 Task: Select "Was senior to you but did not manage directly" as a relationship.
Action: Mouse moved to (288, 302)
Screenshot: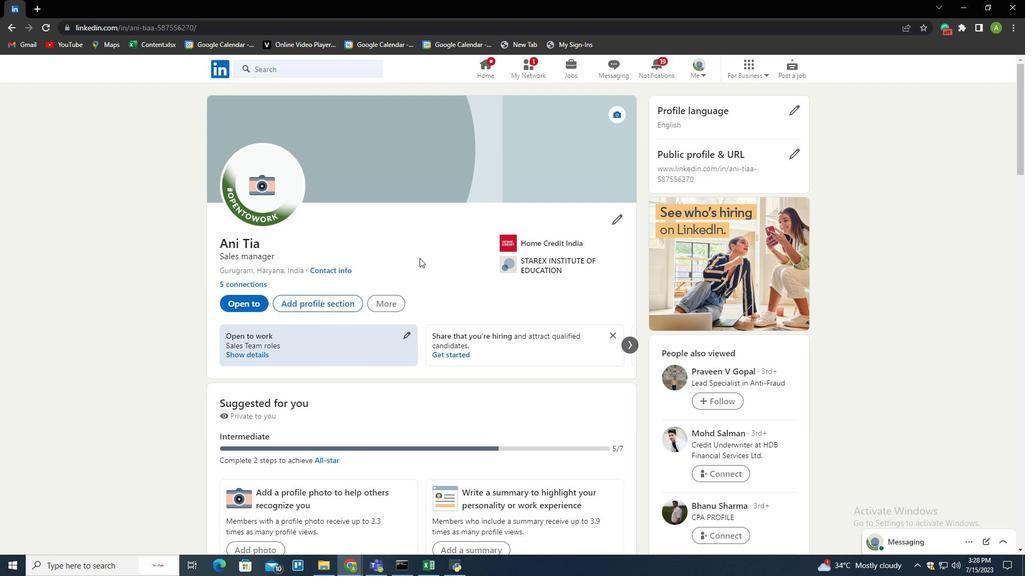 
Action: Mouse pressed left at (288, 302)
Screenshot: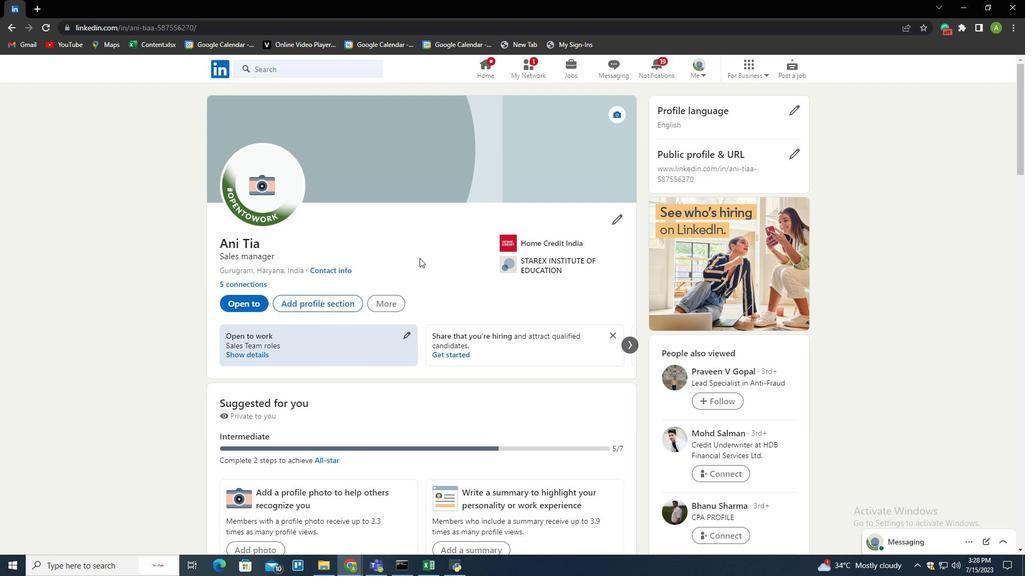 
Action: Mouse moved to (635, 143)
Screenshot: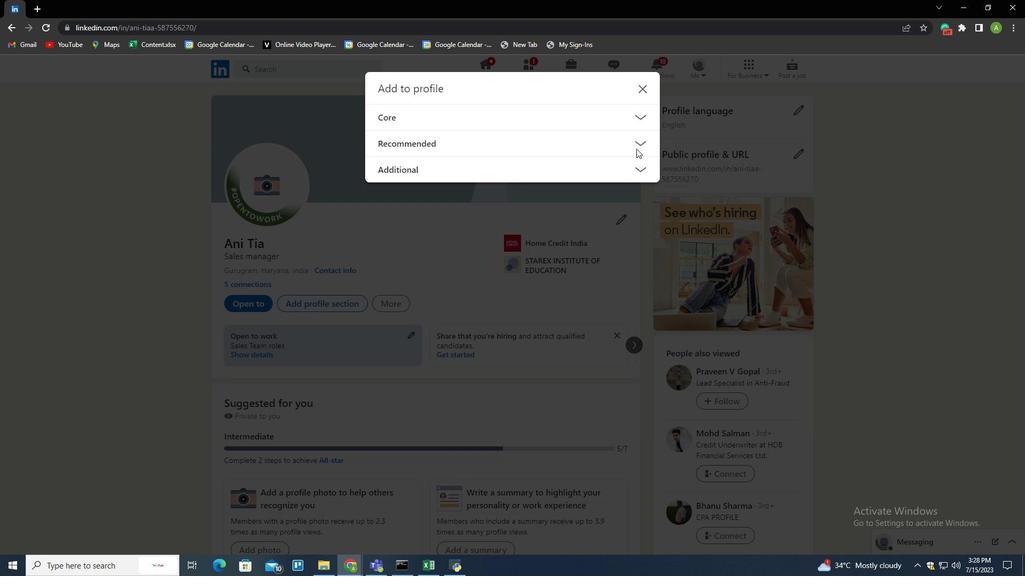 
Action: Mouse pressed left at (635, 143)
Screenshot: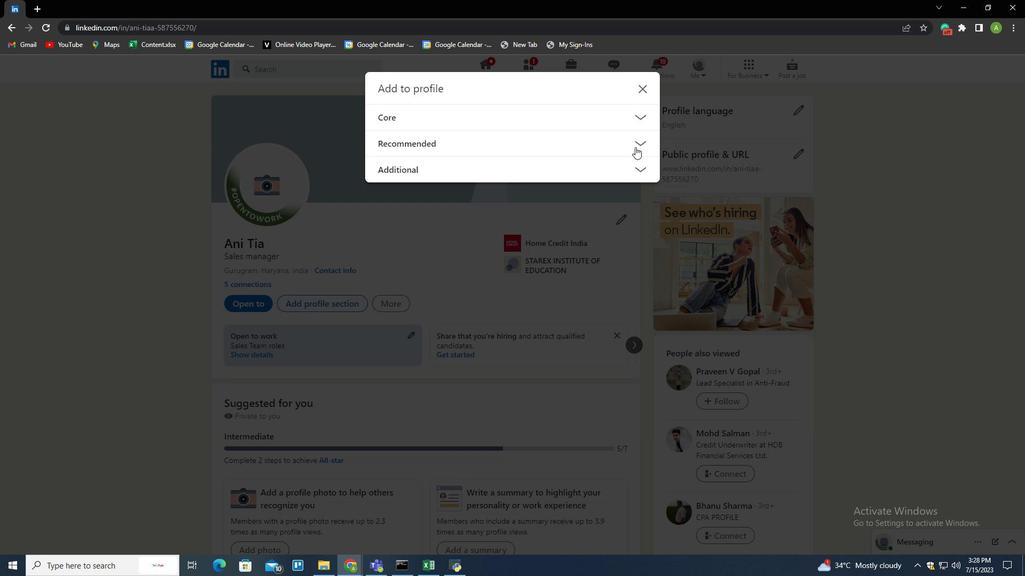 
Action: Mouse moved to (407, 292)
Screenshot: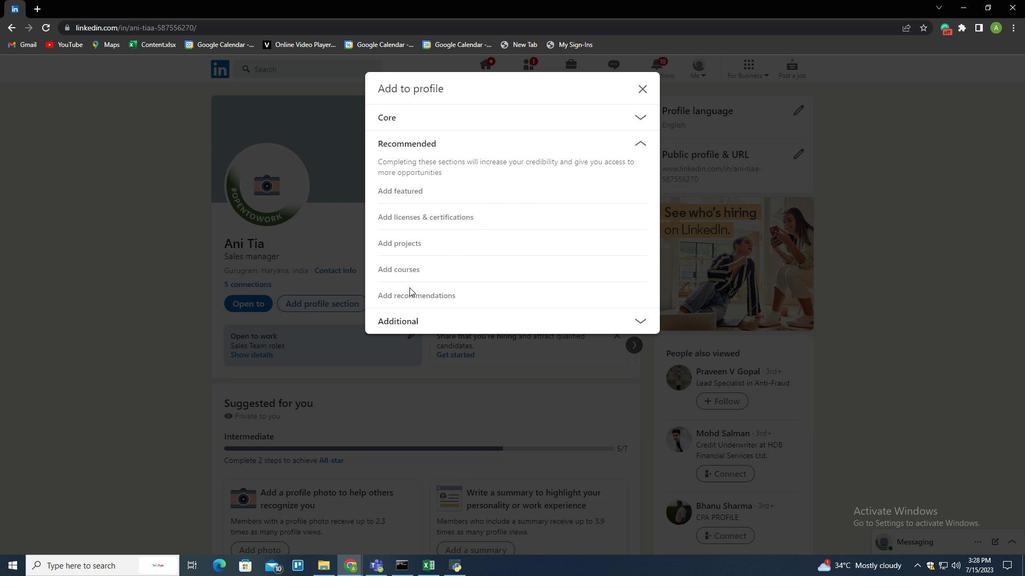 
Action: Mouse pressed left at (407, 292)
Screenshot: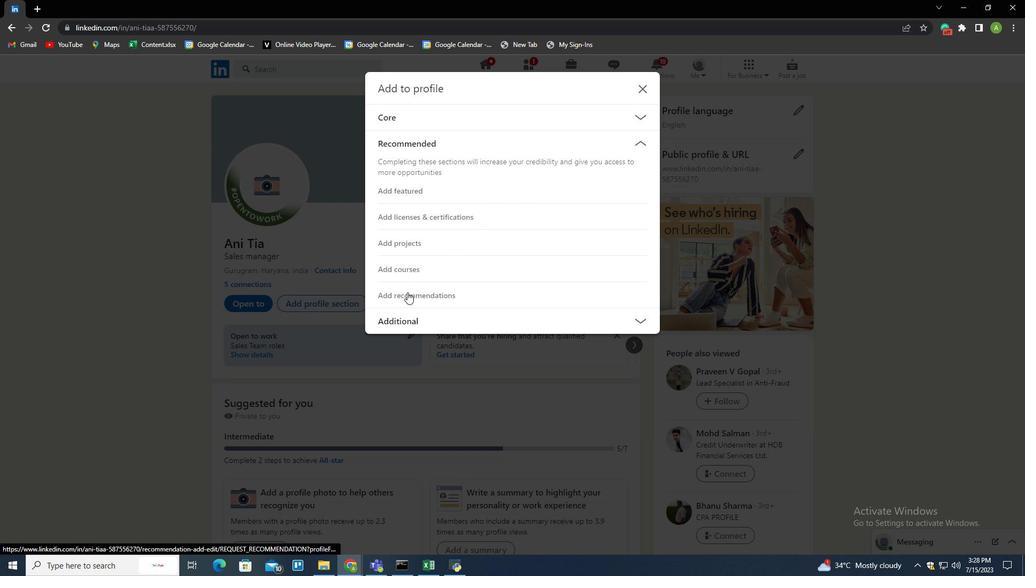 
Action: Mouse moved to (409, 188)
Screenshot: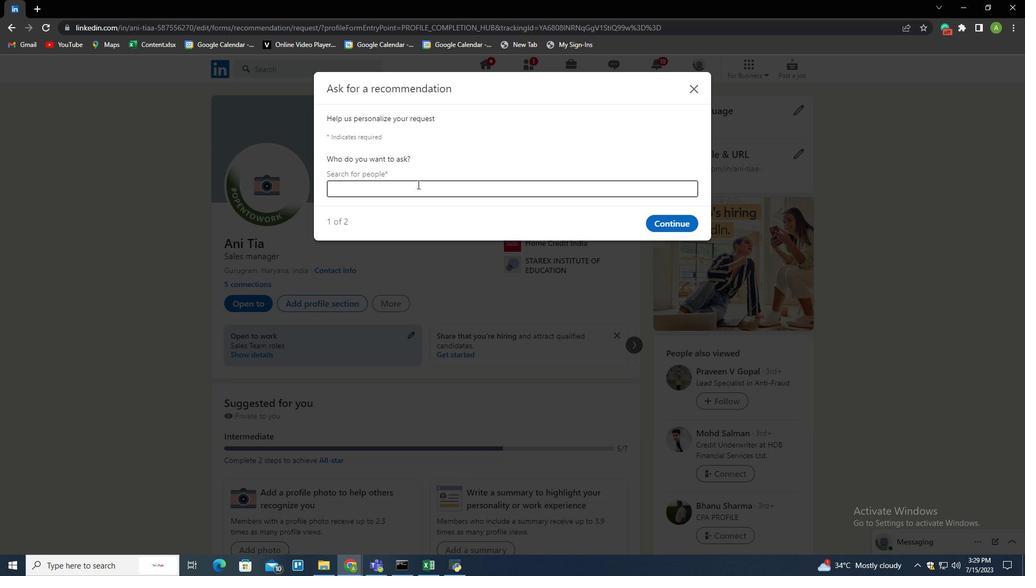
Action: Mouse pressed left at (409, 188)
Screenshot: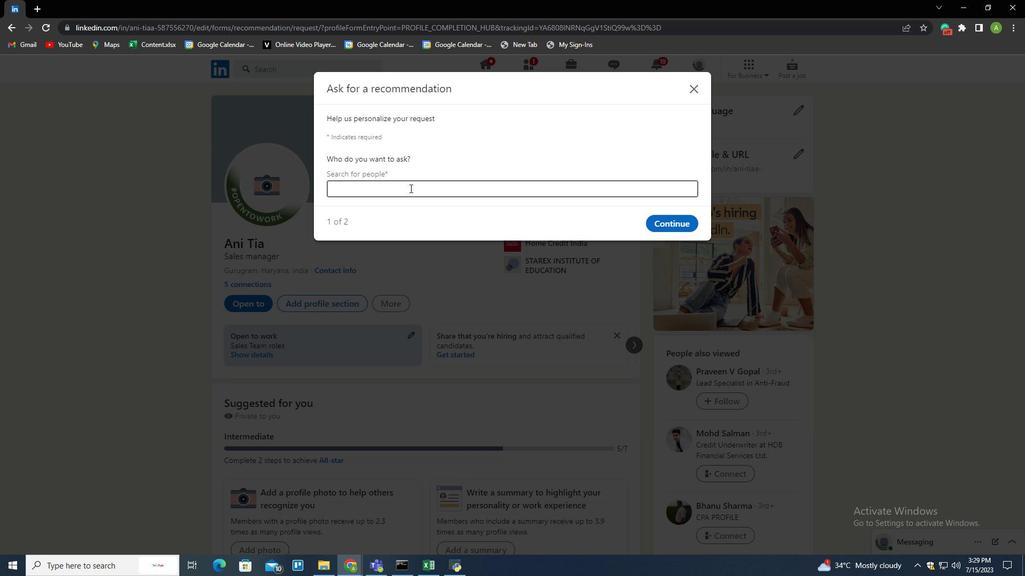 
Action: Key pressed p
Screenshot: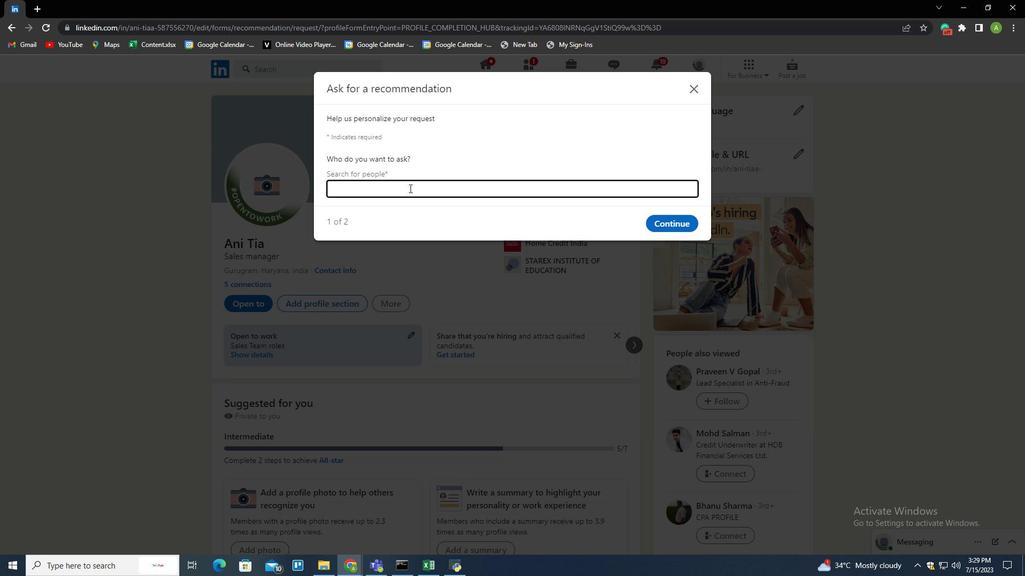 
Action: Mouse moved to (409, 205)
Screenshot: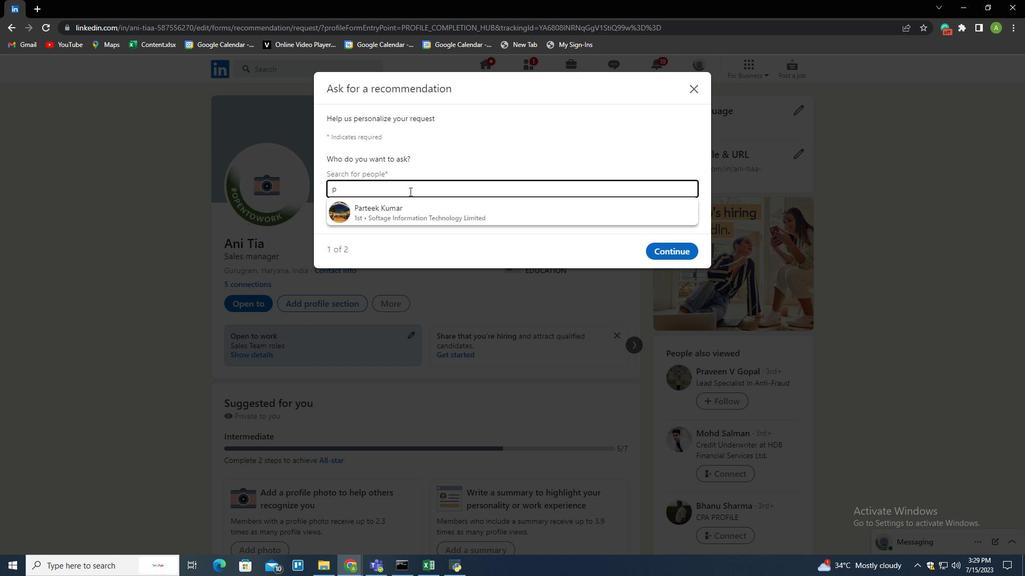 
Action: Mouse pressed left at (409, 205)
Screenshot: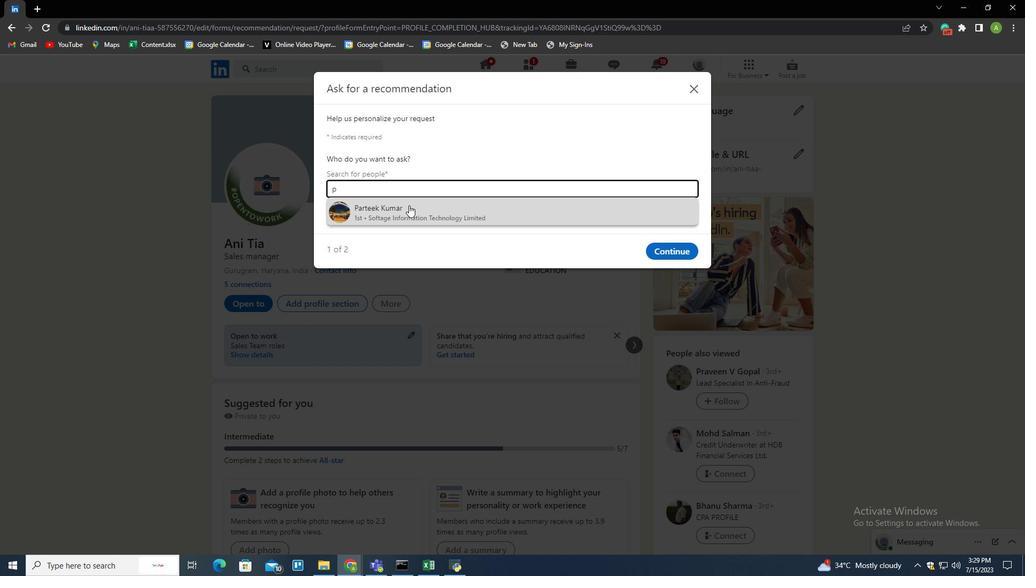 
Action: Mouse moved to (682, 220)
Screenshot: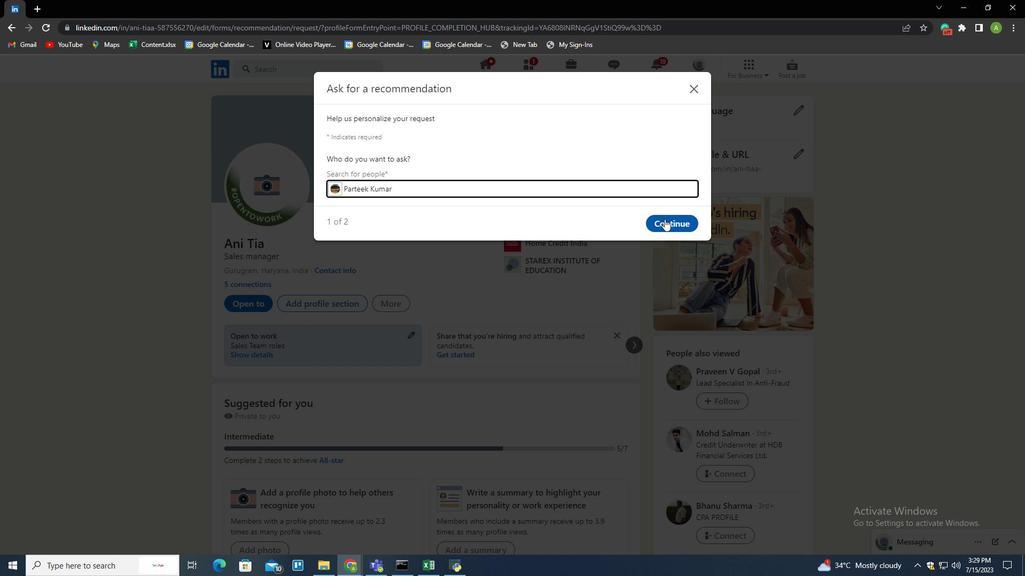 
Action: Mouse pressed left at (682, 220)
Screenshot: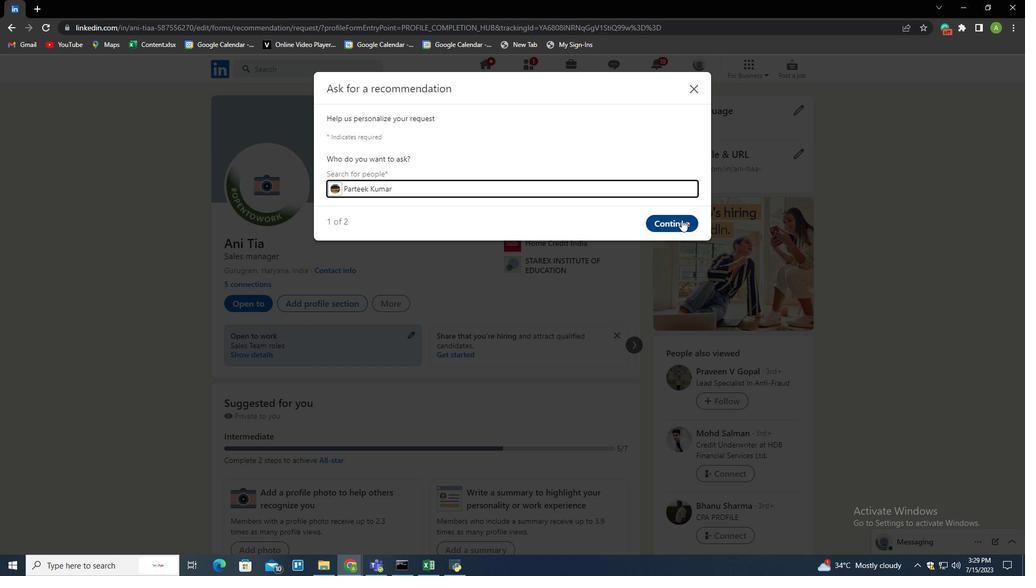 
Action: Mouse moved to (369, 225)
Screenshot: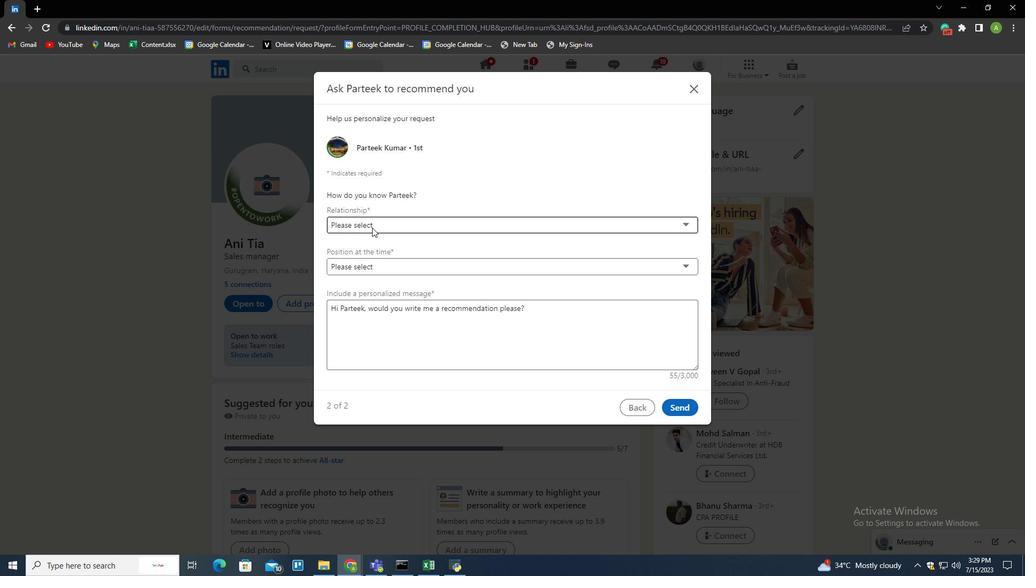 
Action: Mouse pressed left at (369, 225)
Screenshot: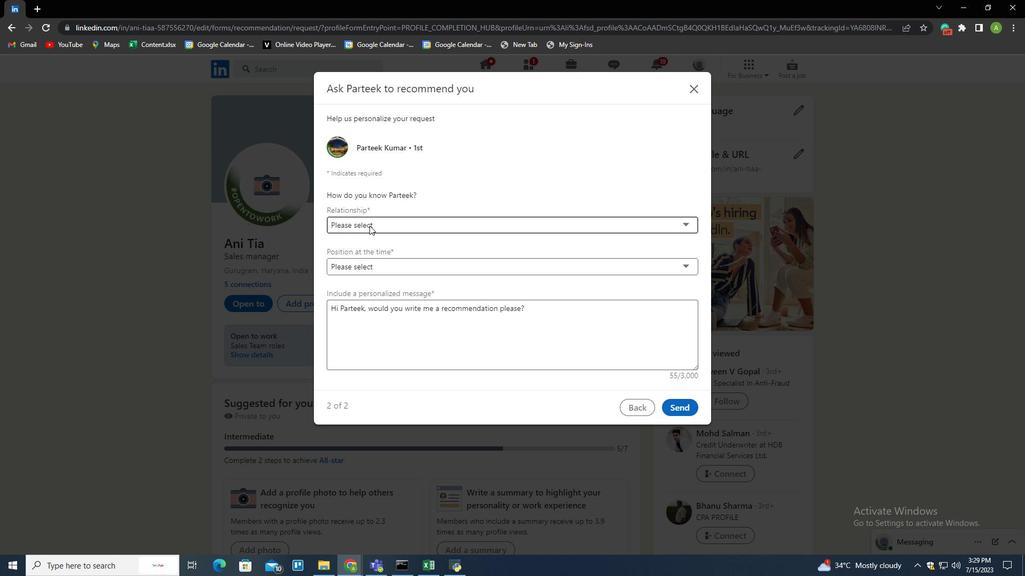 
Action: Mouse moved to (379, 266)
Screenshot: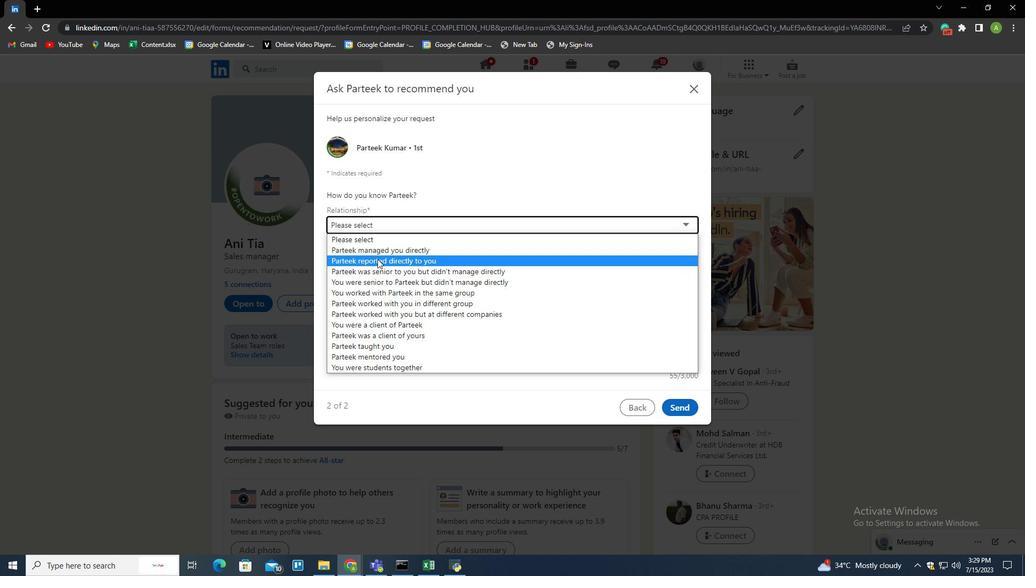 
Action: Mouse pressed left at (379, 266)
Screenshot: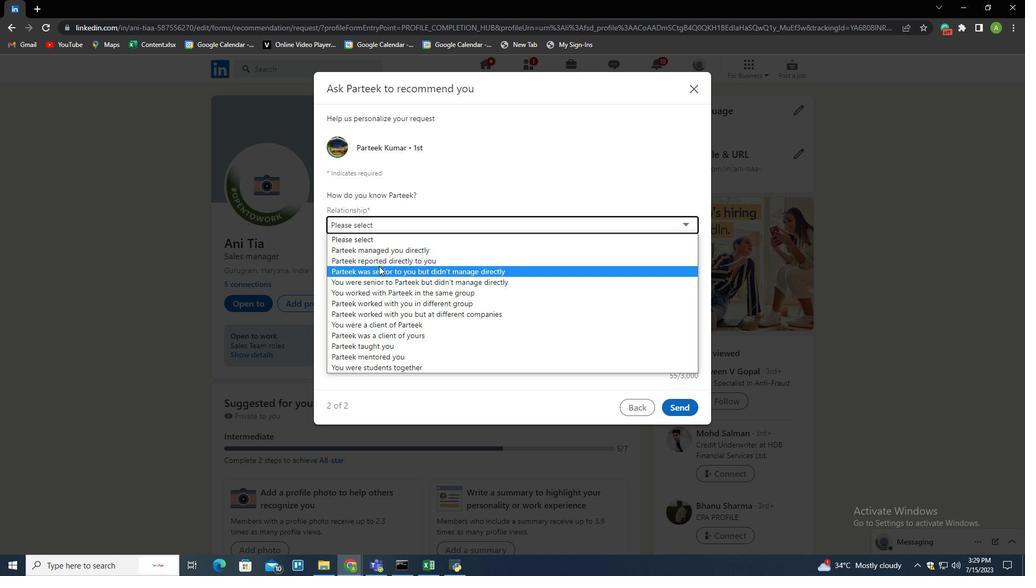 
Action: Mouse moved to (386, 260)
Screenshot: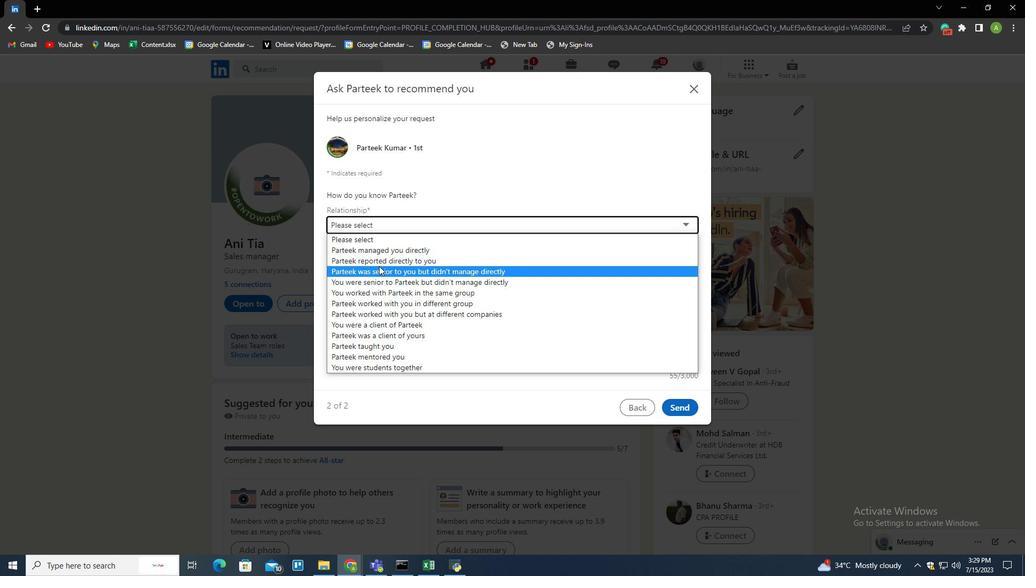 
